 Task: Sort Events By Name
Action: Mouse moved to (23, 90)
Screenshot: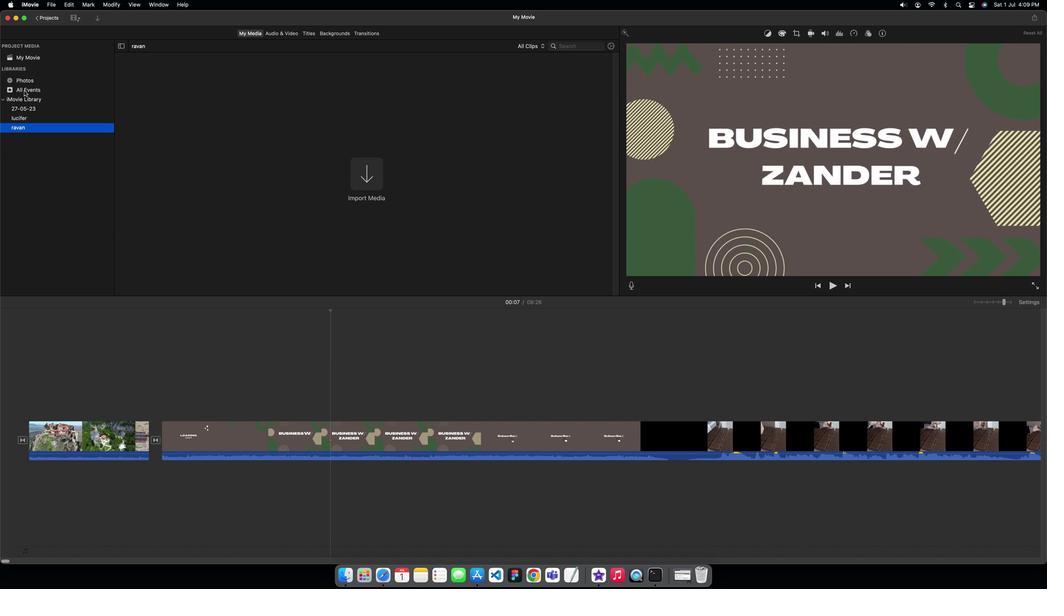 
Action: Mouse pressed left at (23, 90)
Screenshot: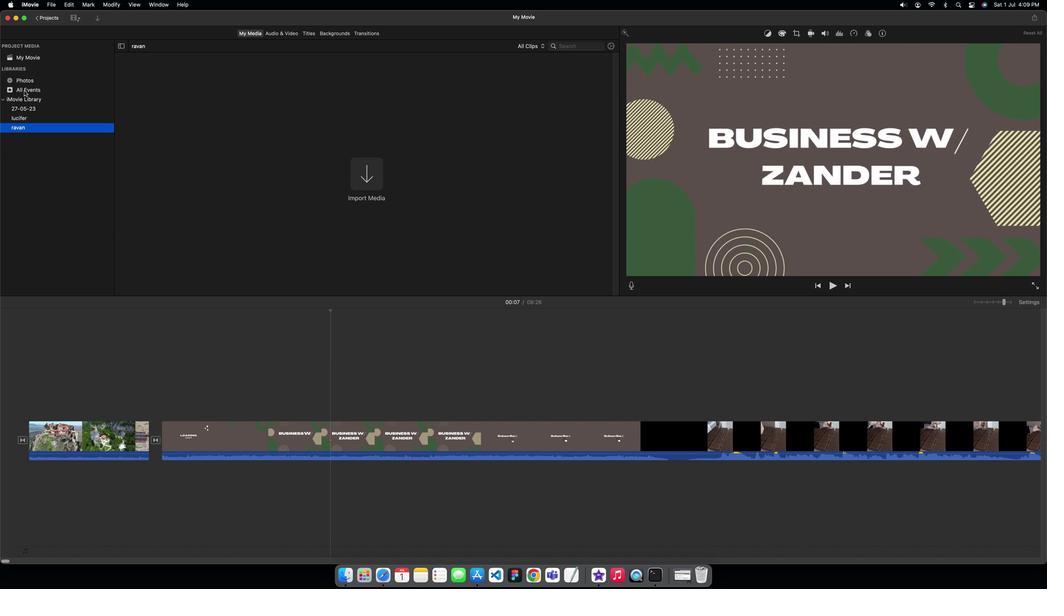 
Action: Mouse moved to (129, 4)
Screenshot: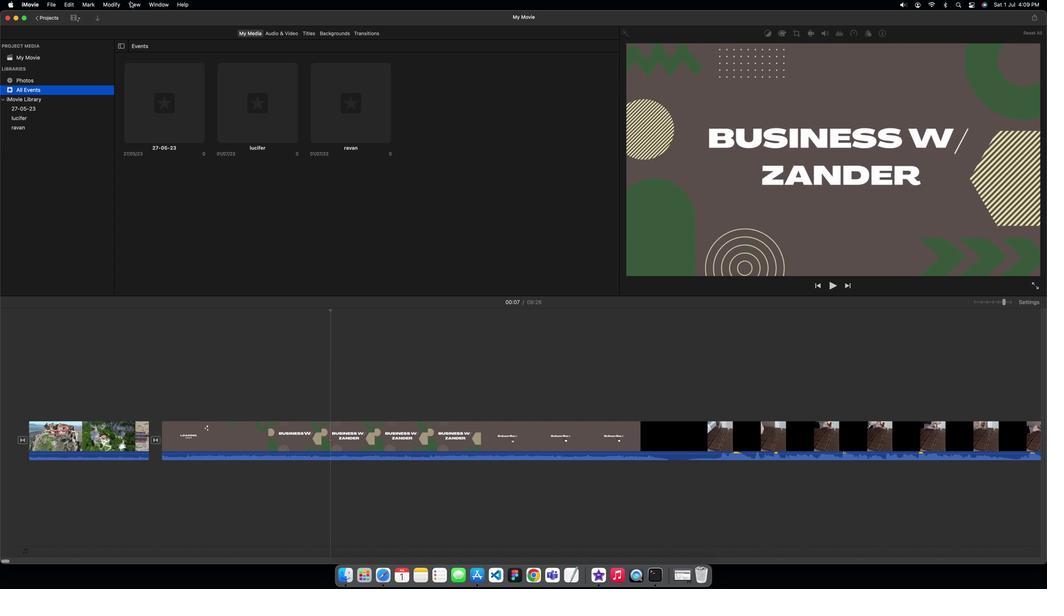 
Action: Mouse pressed left at (129, 4)
Screenshot: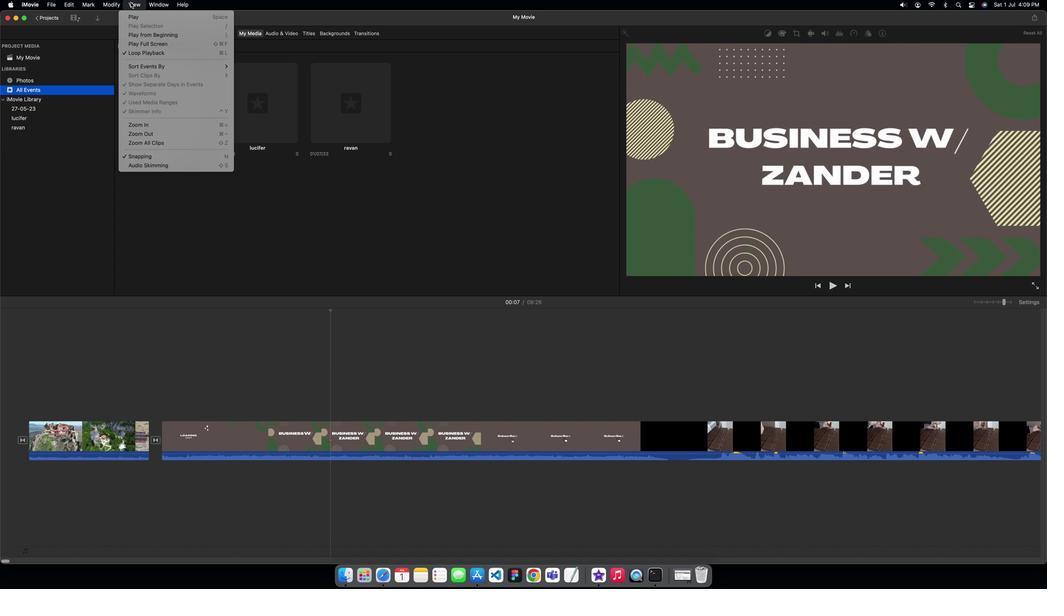 
Action: Mouse moved to (259, 67)
Screenshot: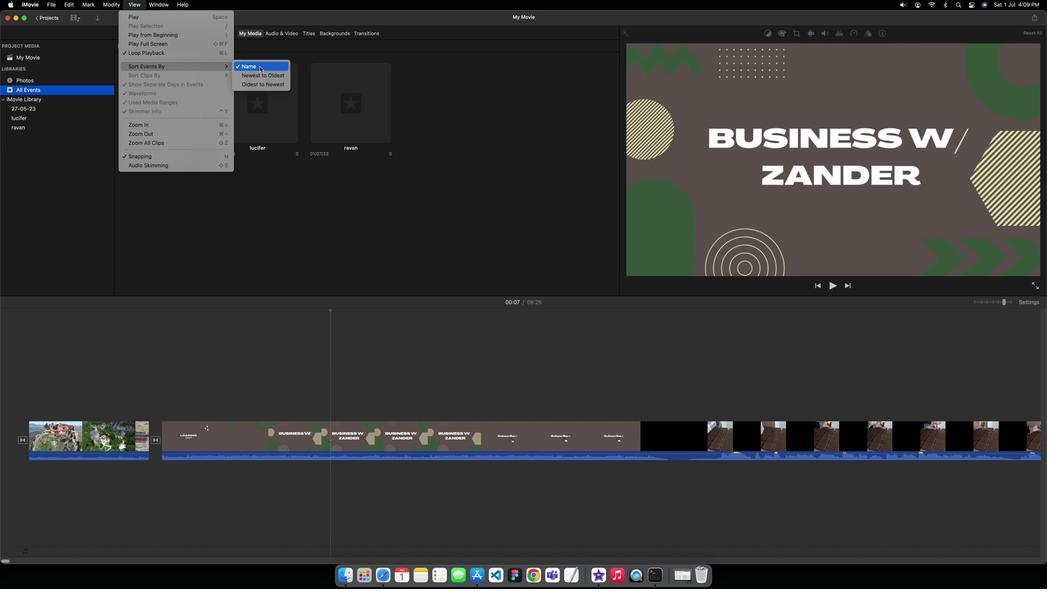 
Action: Mouse pressed left at (259, 67)
Screenshot: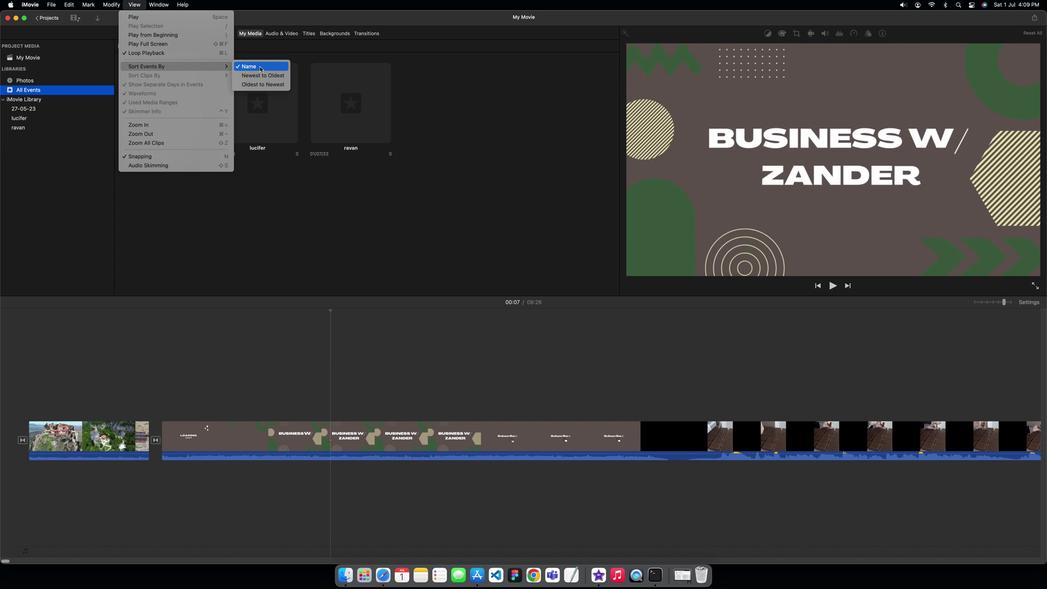 
Action: Key pressed Key.f9
Screenshot: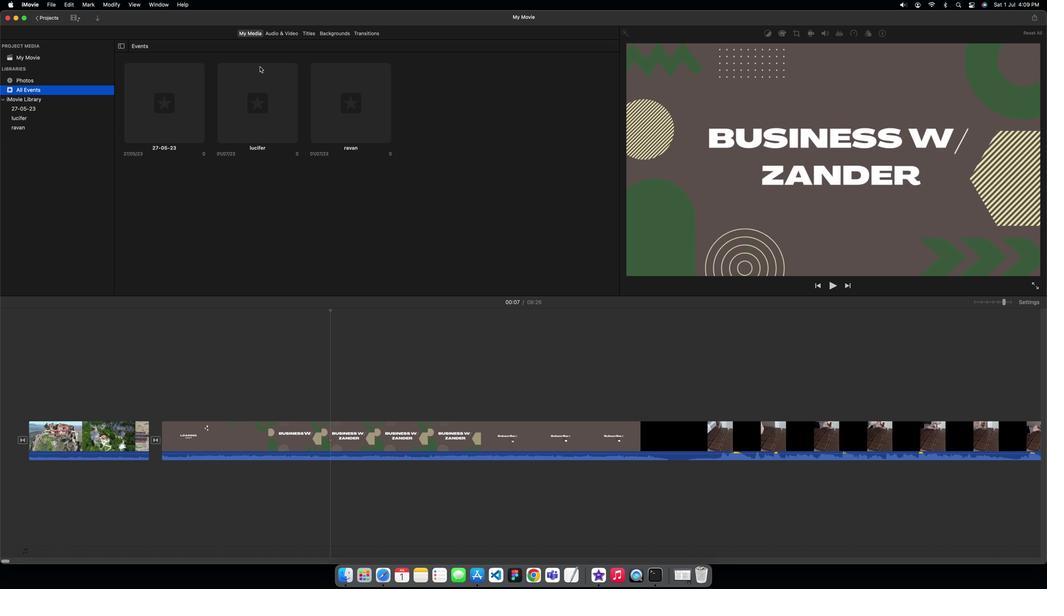 
